 Task: Look for properties that are listed on Redfin for less than 30 days.
Action: Mouse moved to (613, 261)
Screenshot: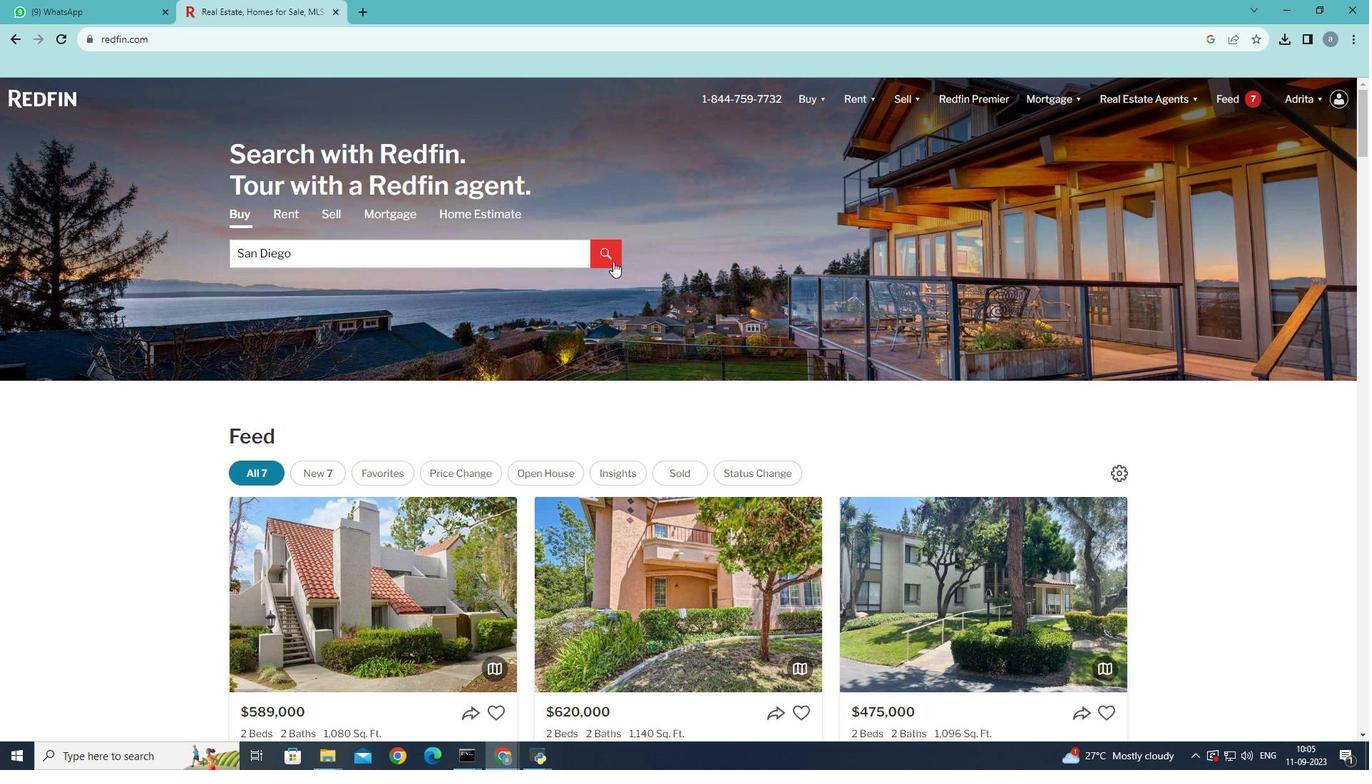 
Action: Mouse pressed left at (613, 261)
Screenshot: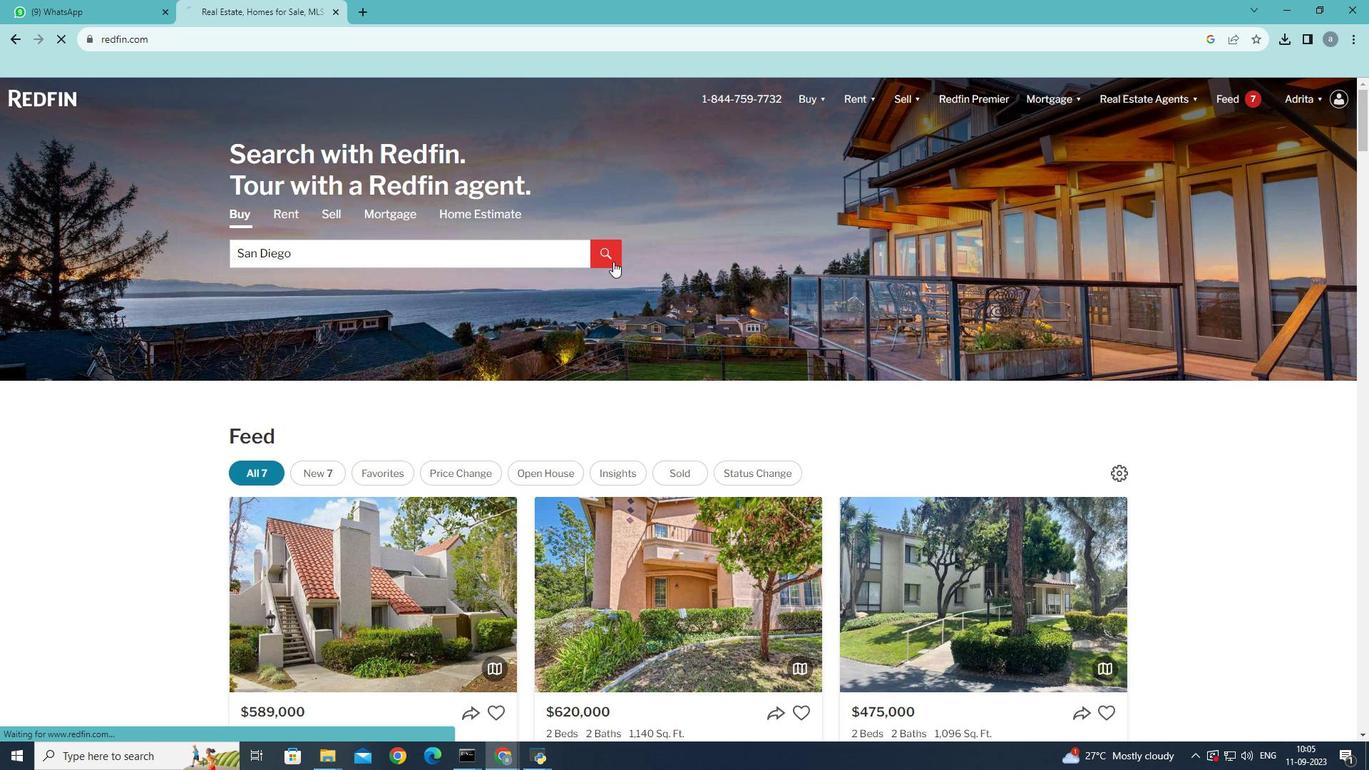 
Action: Mouse moved to (1226, 189)
Screenshot: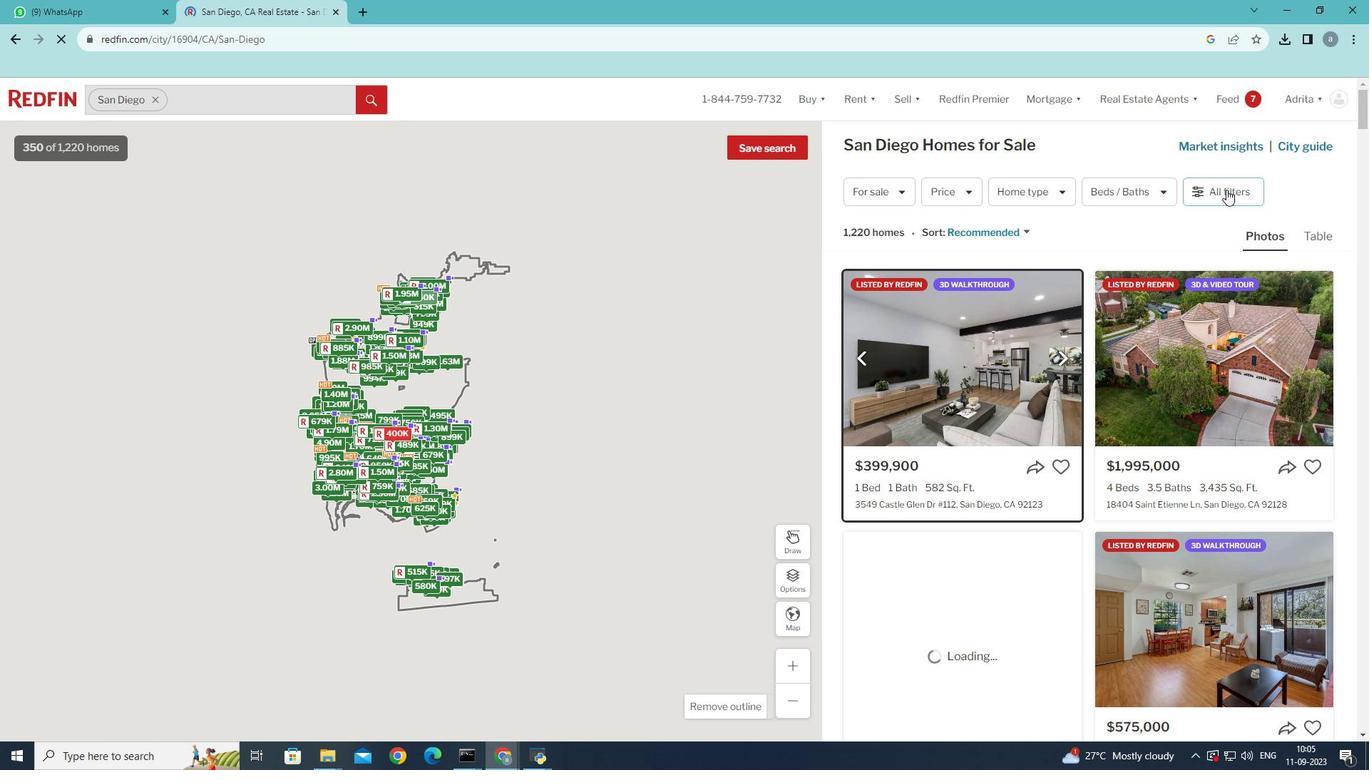 
Action: Mouse pressed left at (1226, 189)
Screenshot: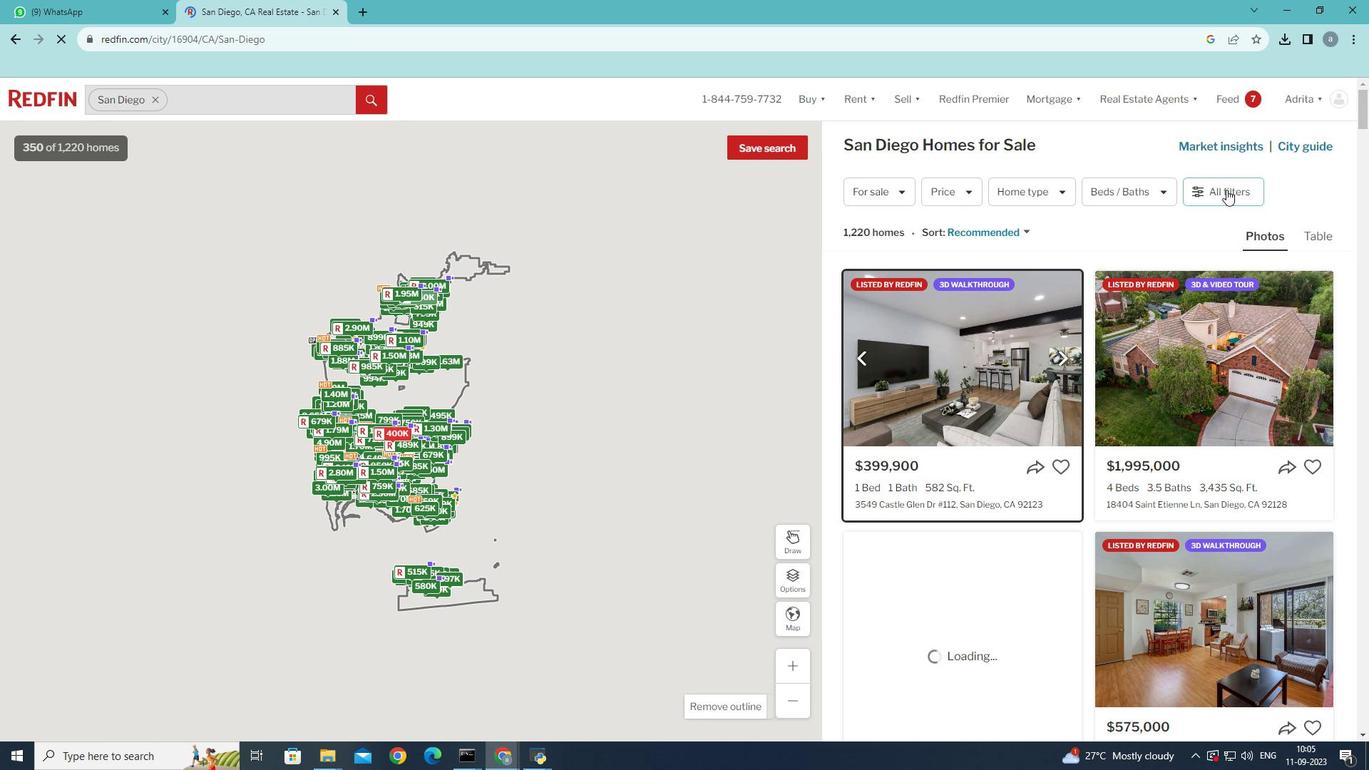 
Action: Mouse pressed left at (1226, 189)
Screenshot: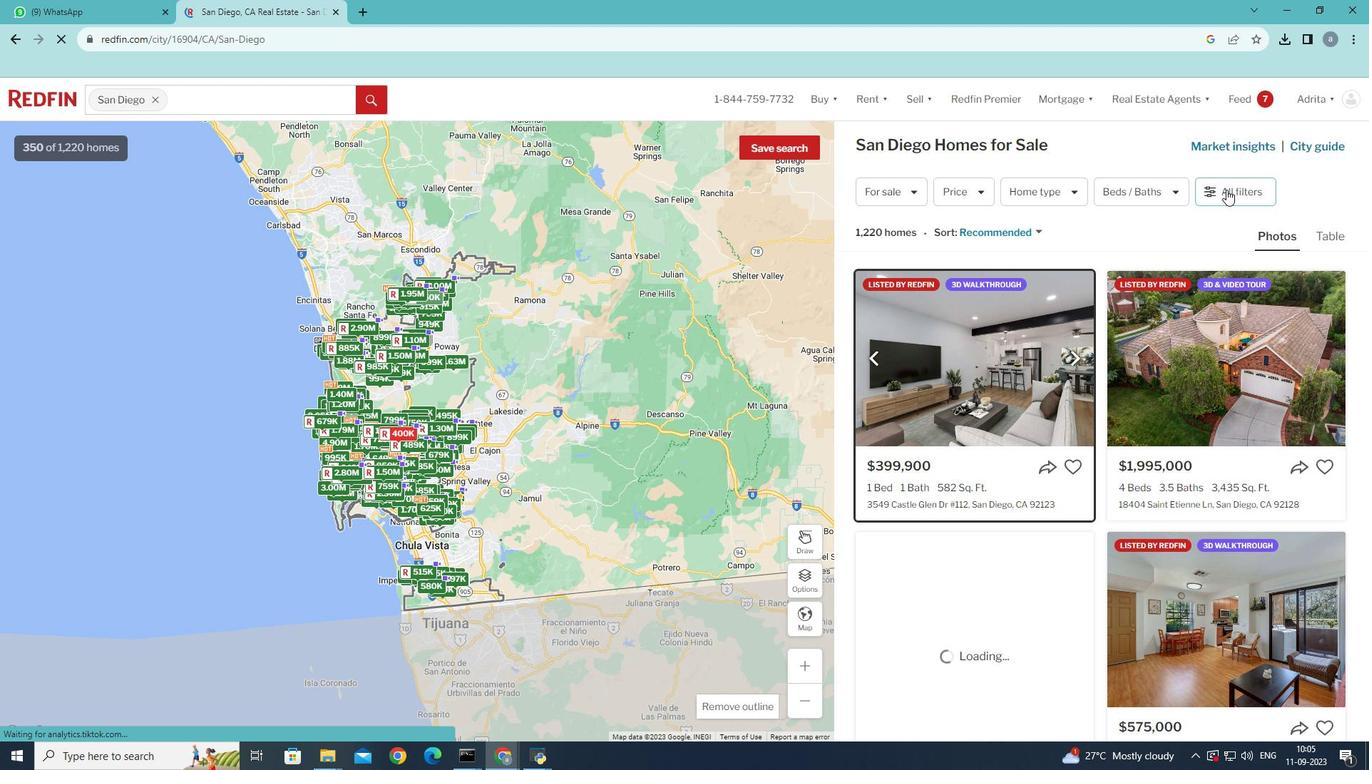 
Action: Mouse moved to (996, 142)
Screenshot: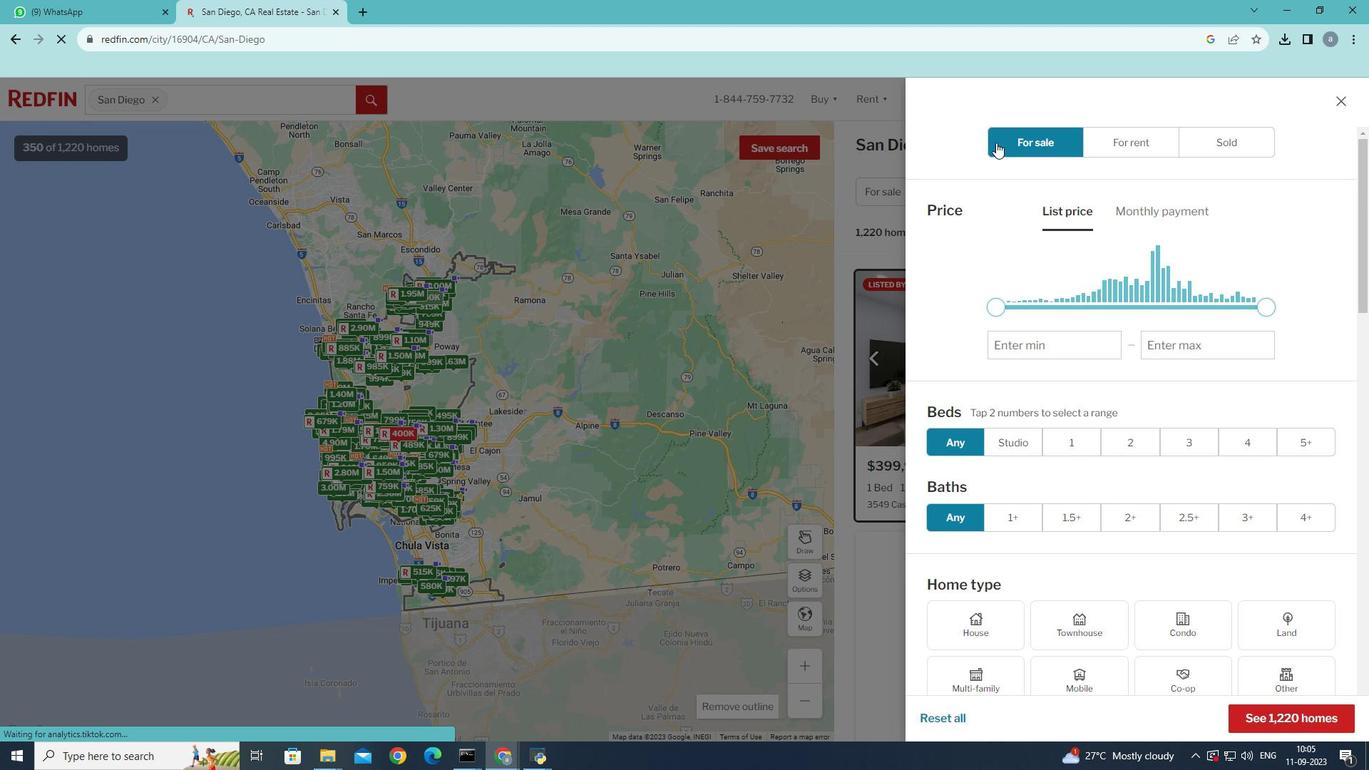 
Action: Mouse pressed left at (996, 142)
Screenshot: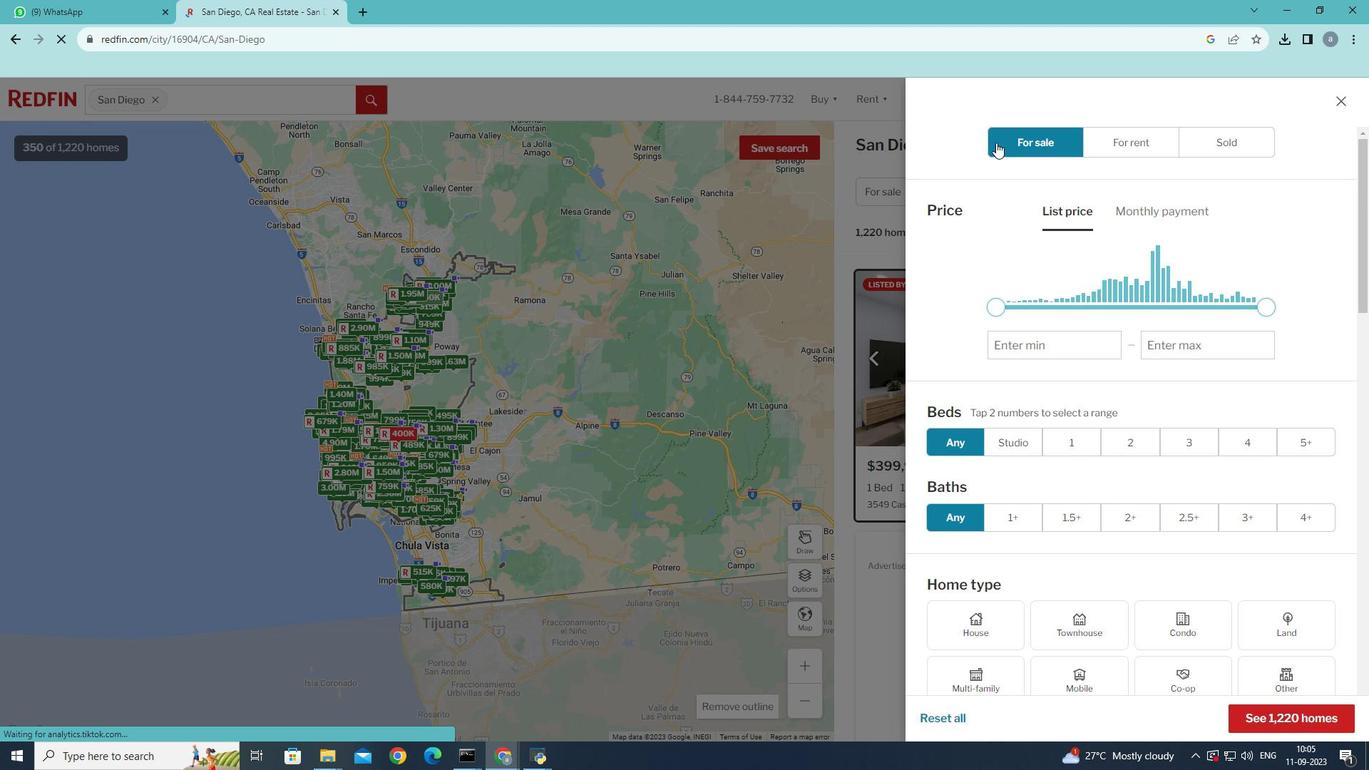 
Action: Mouse moved to (1113, 450)
Screenshot: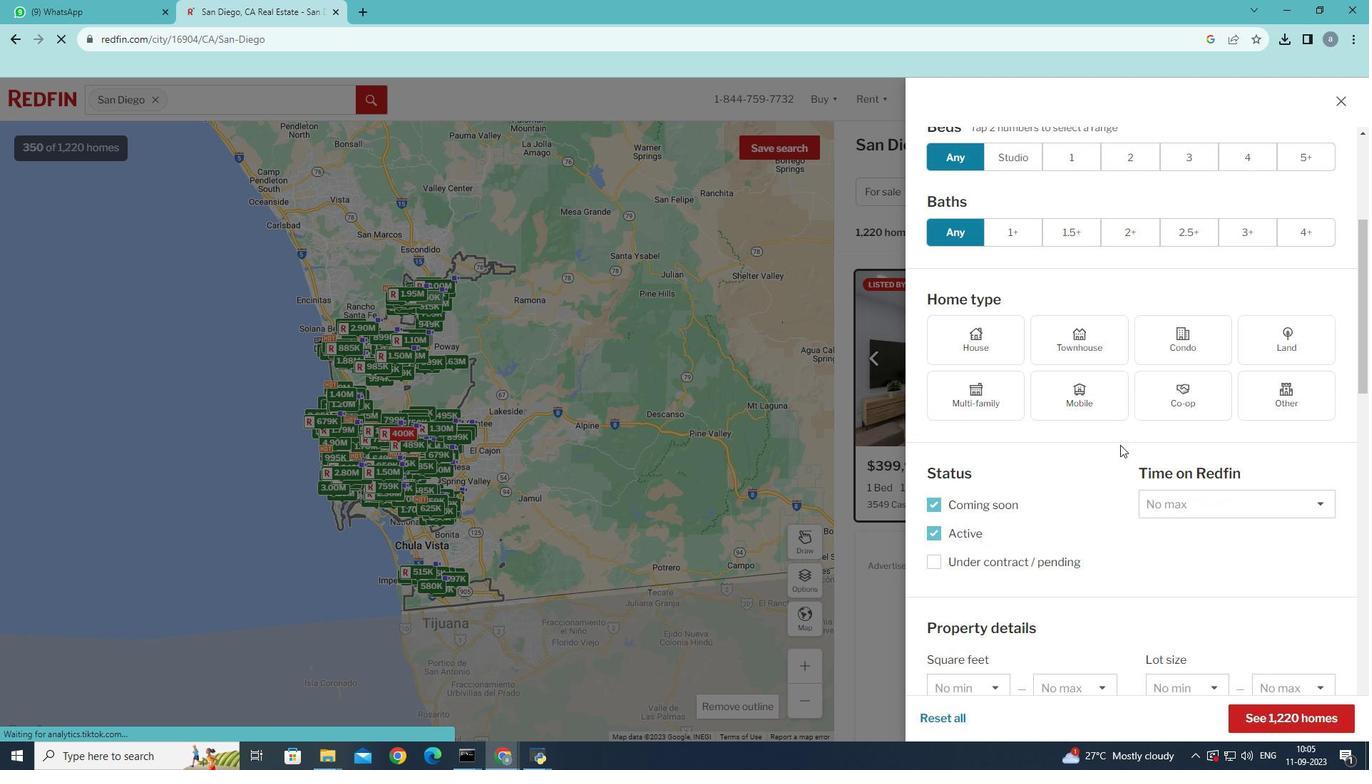
Action: Mouse scrolled (1113, 449) with delta (0, 0)
Screenshot: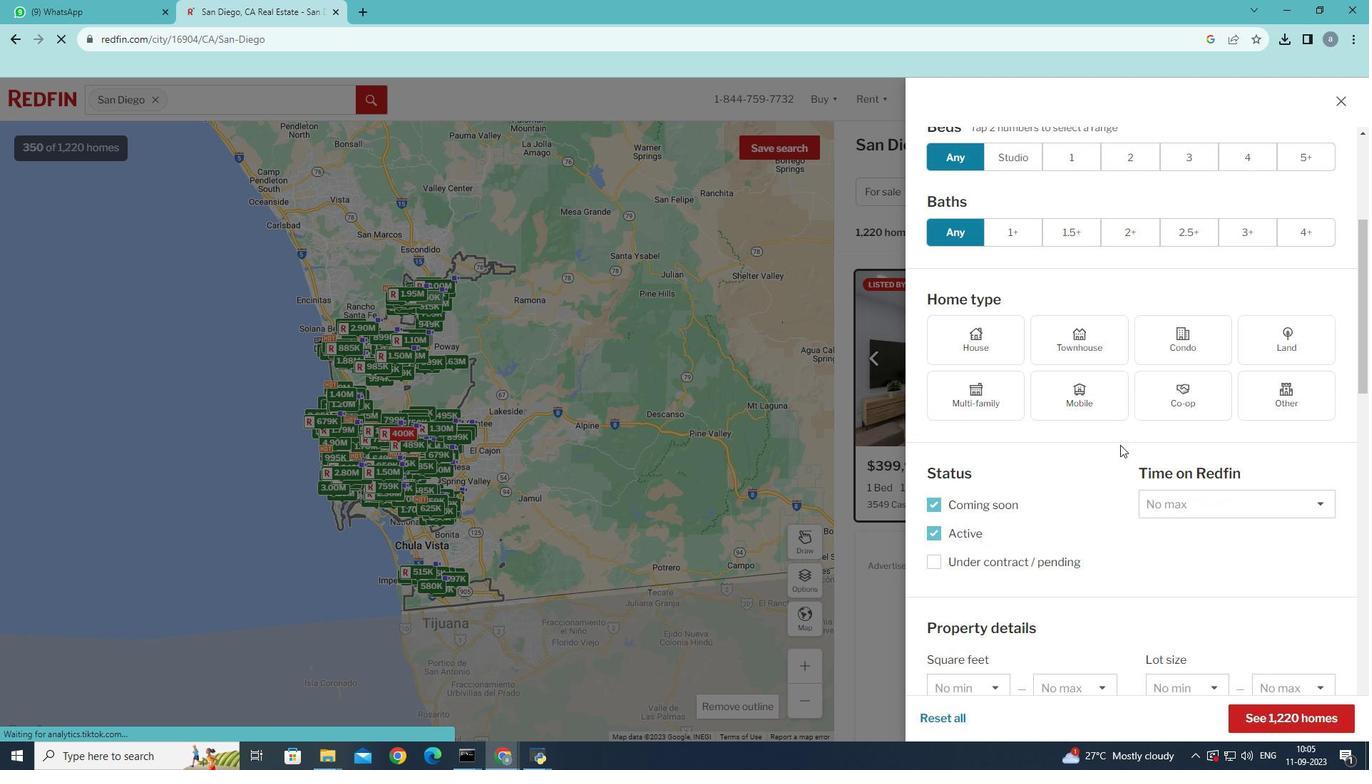 
Action: Mouse moved to (1114, 449)
Screenshot: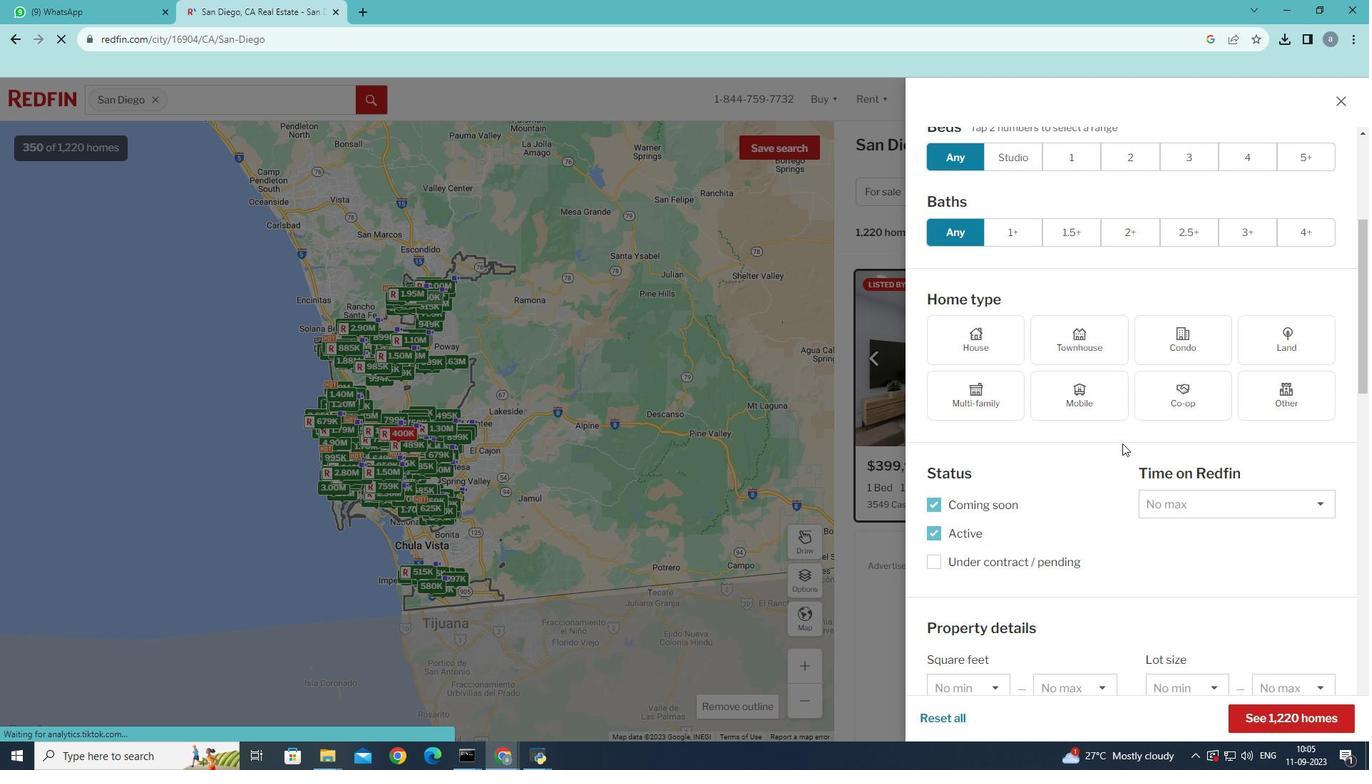 
Action: Mouse scrolled (1114, 448) with delta (0, 0)
Screenshot: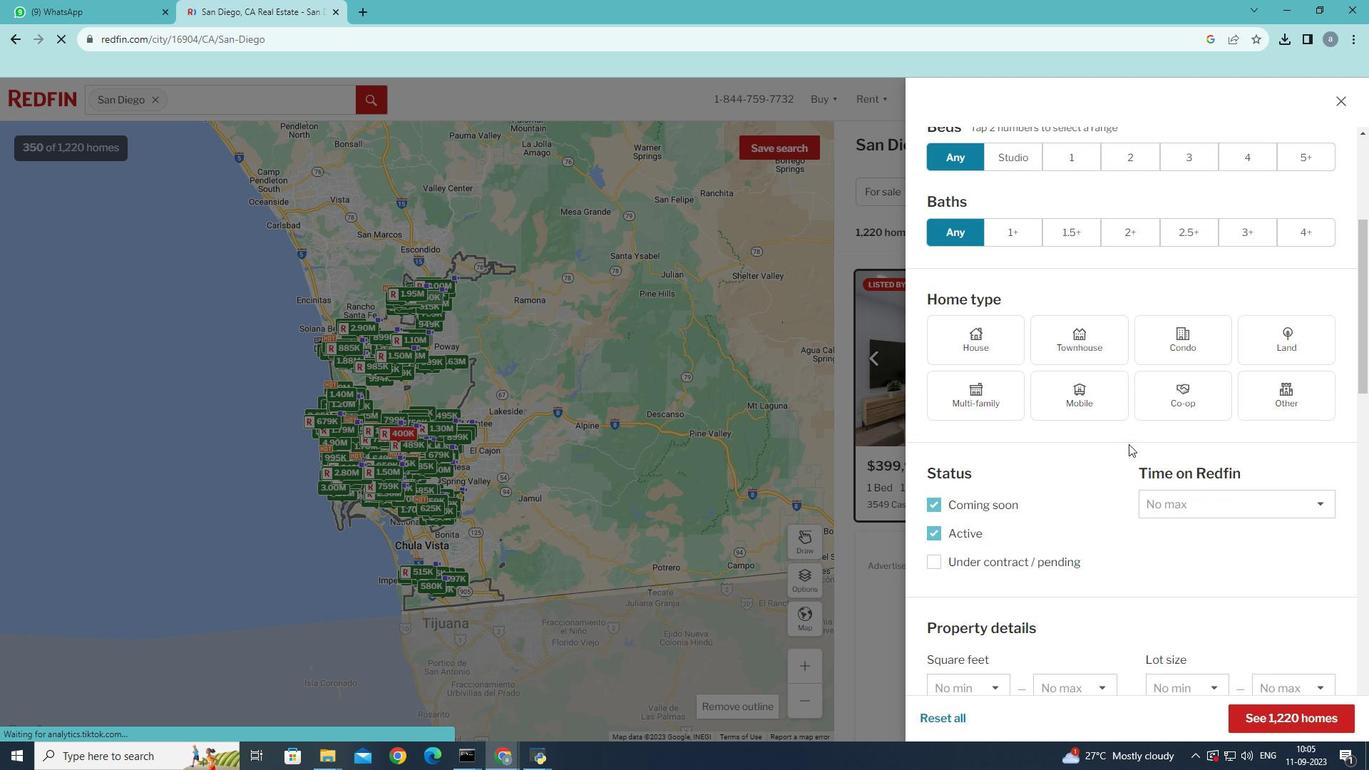 
Action: Mouse moved to (1116, 447)
Screenshot: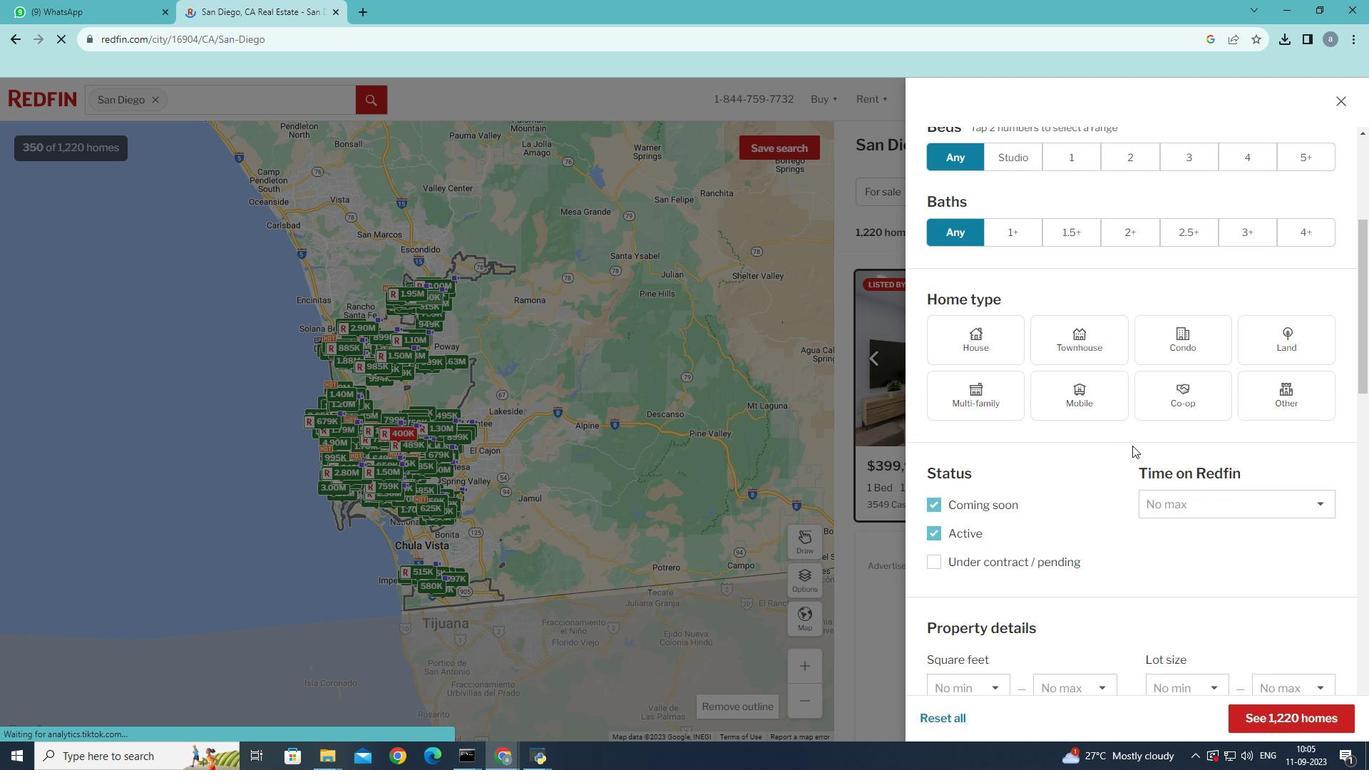 
Action: Mouse scrolled (1116, 447) with delta (0, 0)
Screenshot: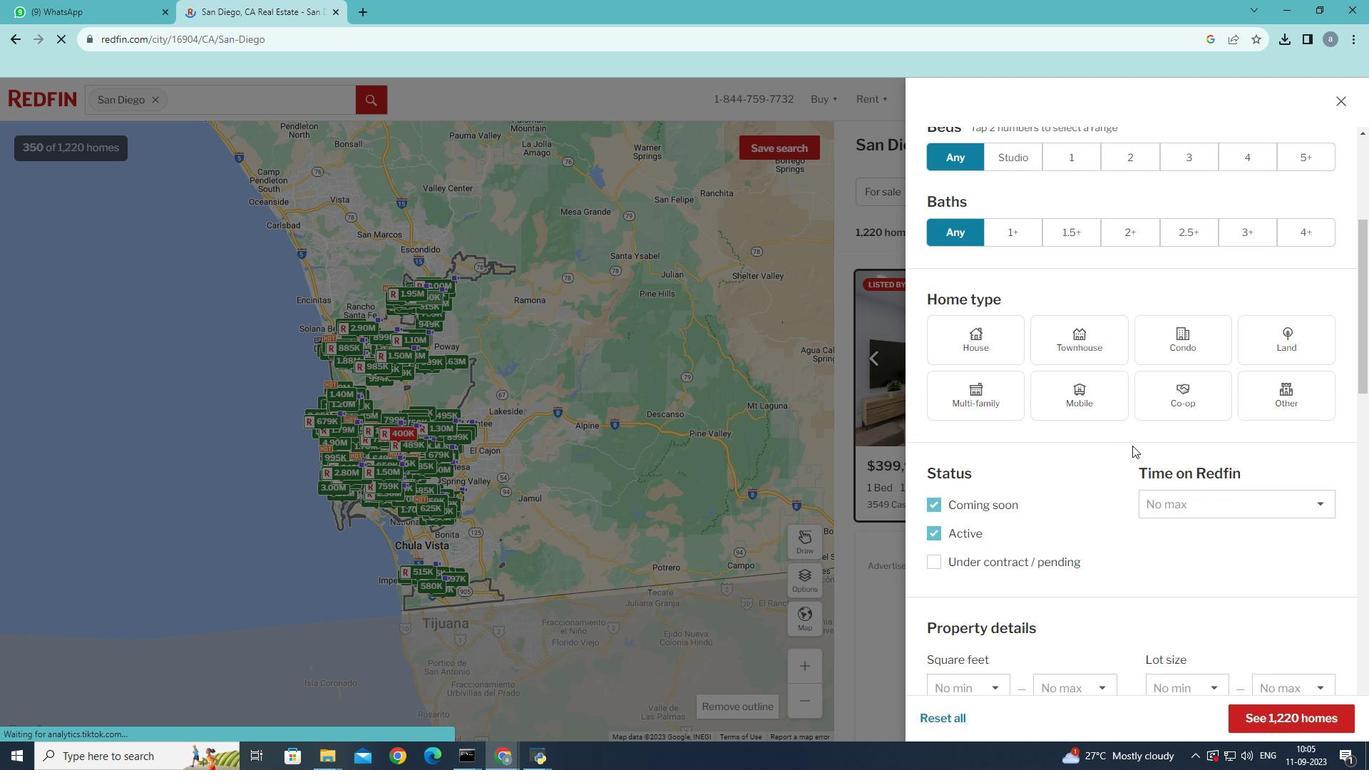
Action: Mouse moved to (1116, 447)
Screenshot: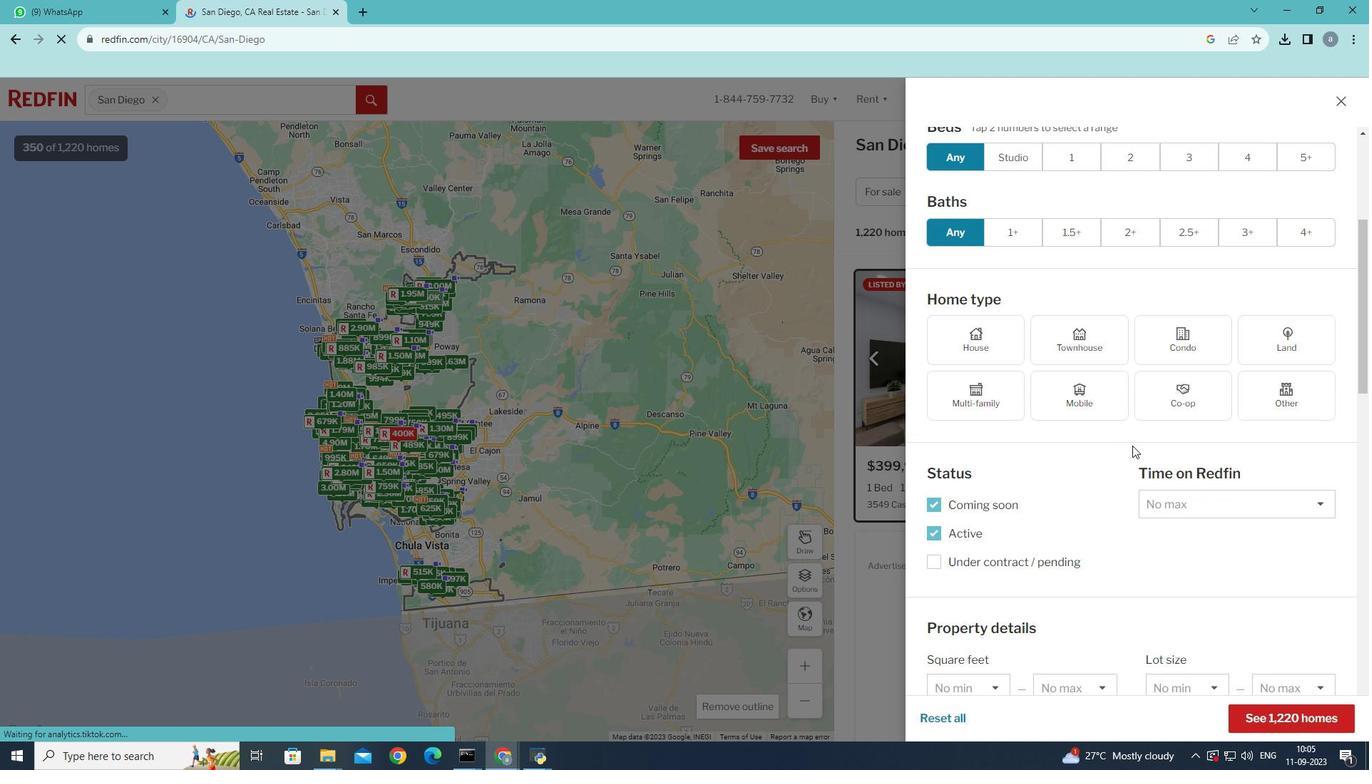 
Action: Mouse scrolled (1116, 446) with delta (0, 0)
Screenshot: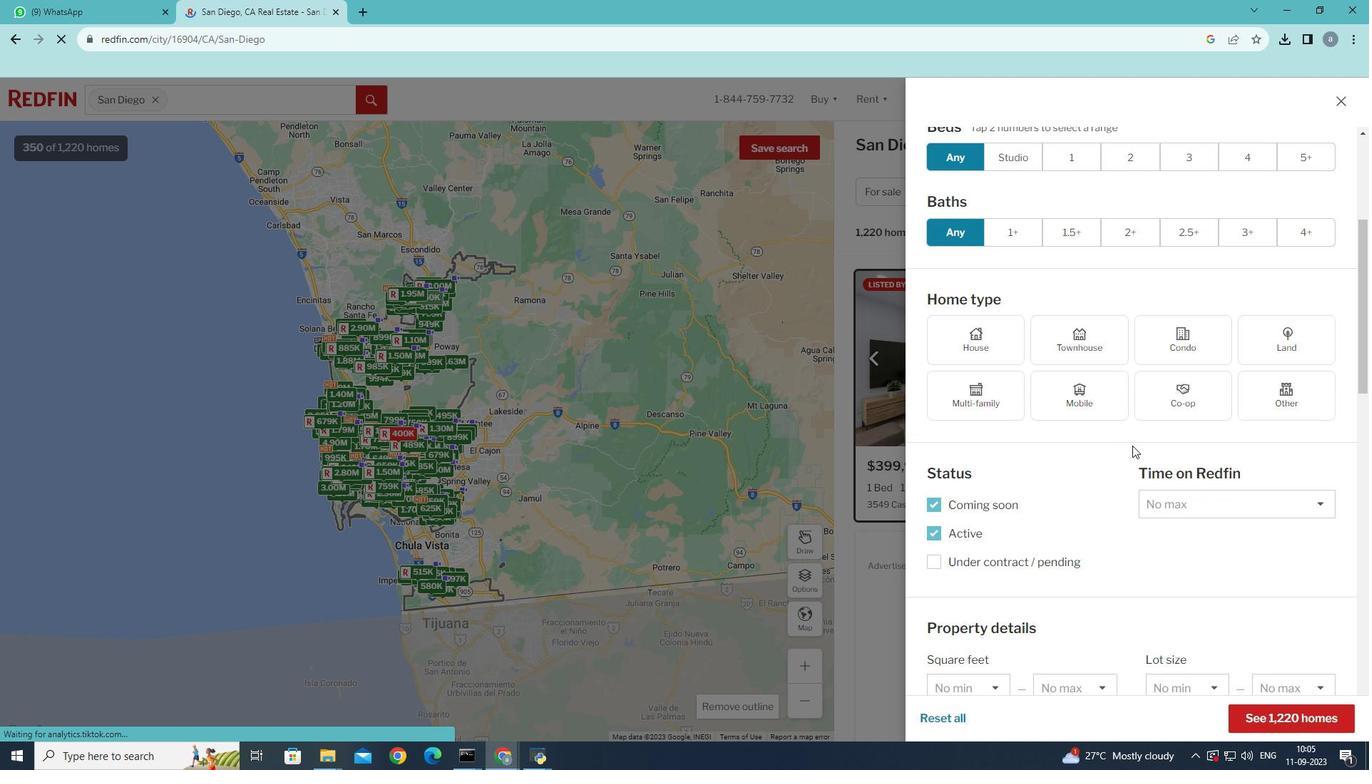 
Action: Mouse moved to (1135, 446)
Screenshot: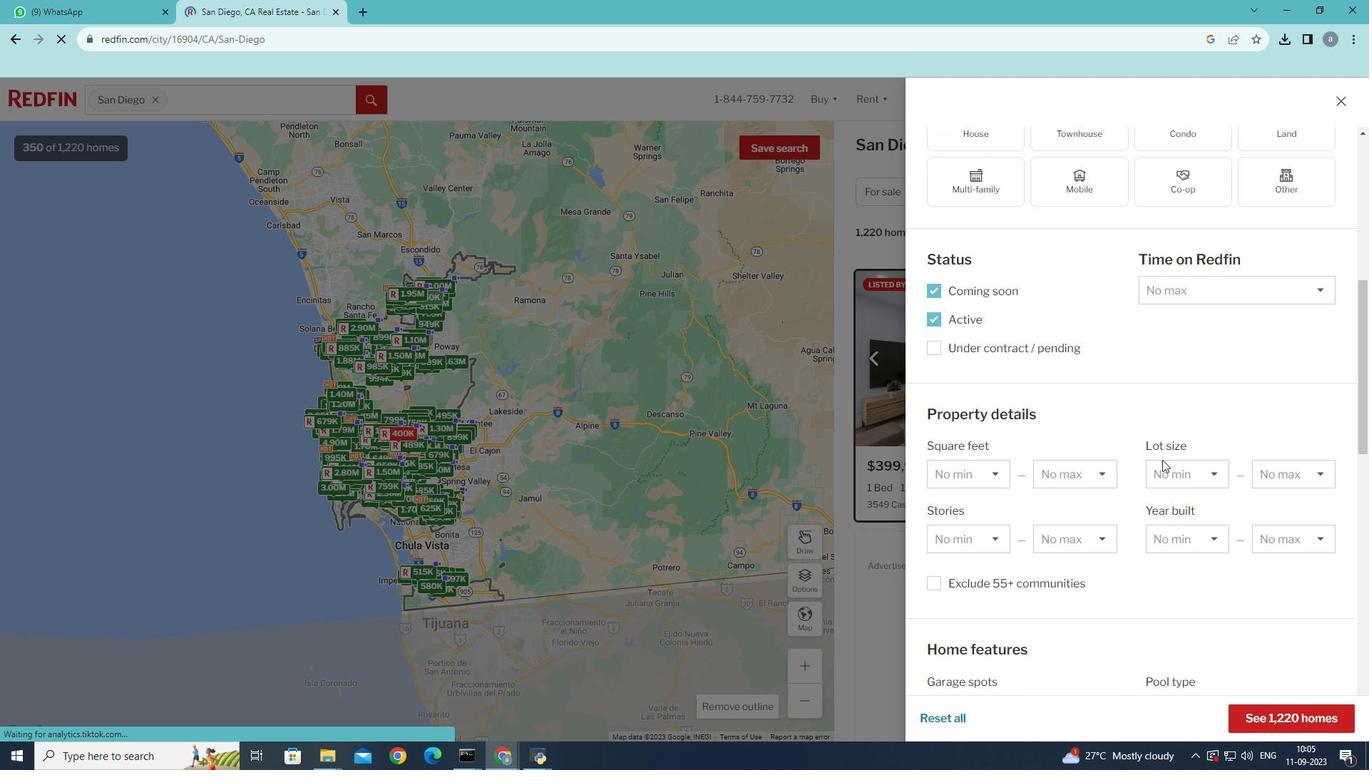 
Action: Mouse scrolled (1135, 445) with delta (0, 0)
Screenshot: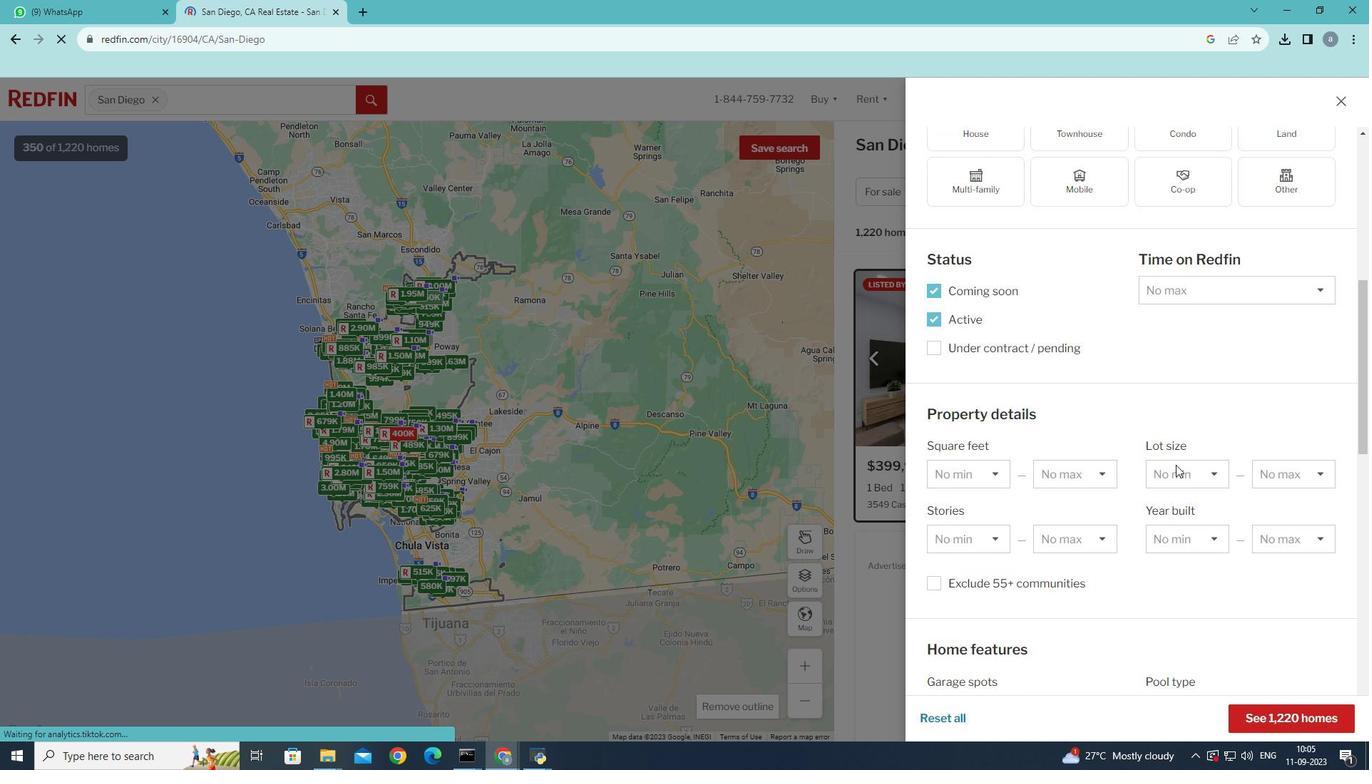 
Action: Mouse scrolled (1135, 445) with delta (0, 0)
Screenshot: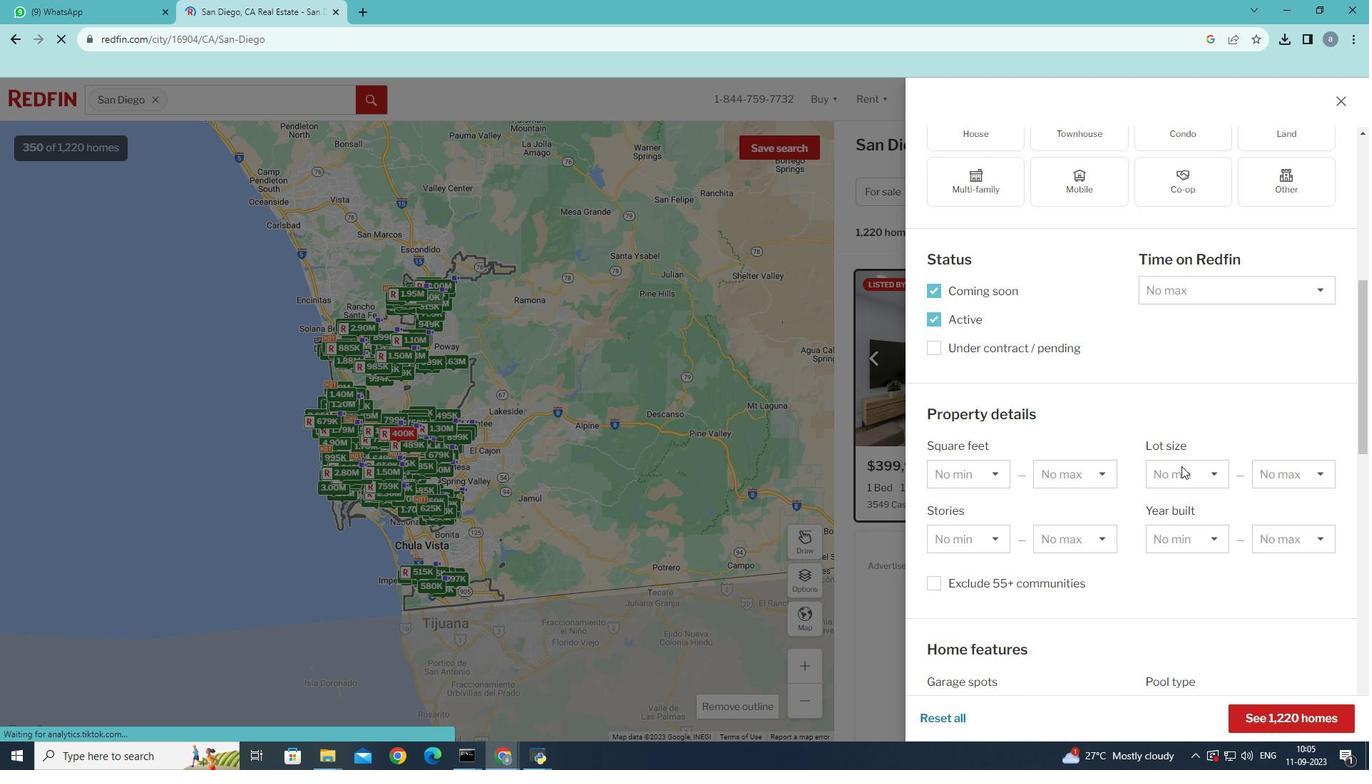 
Action: Mouse scrolled (1135, 445) with delta (0, 0)
Screenshot: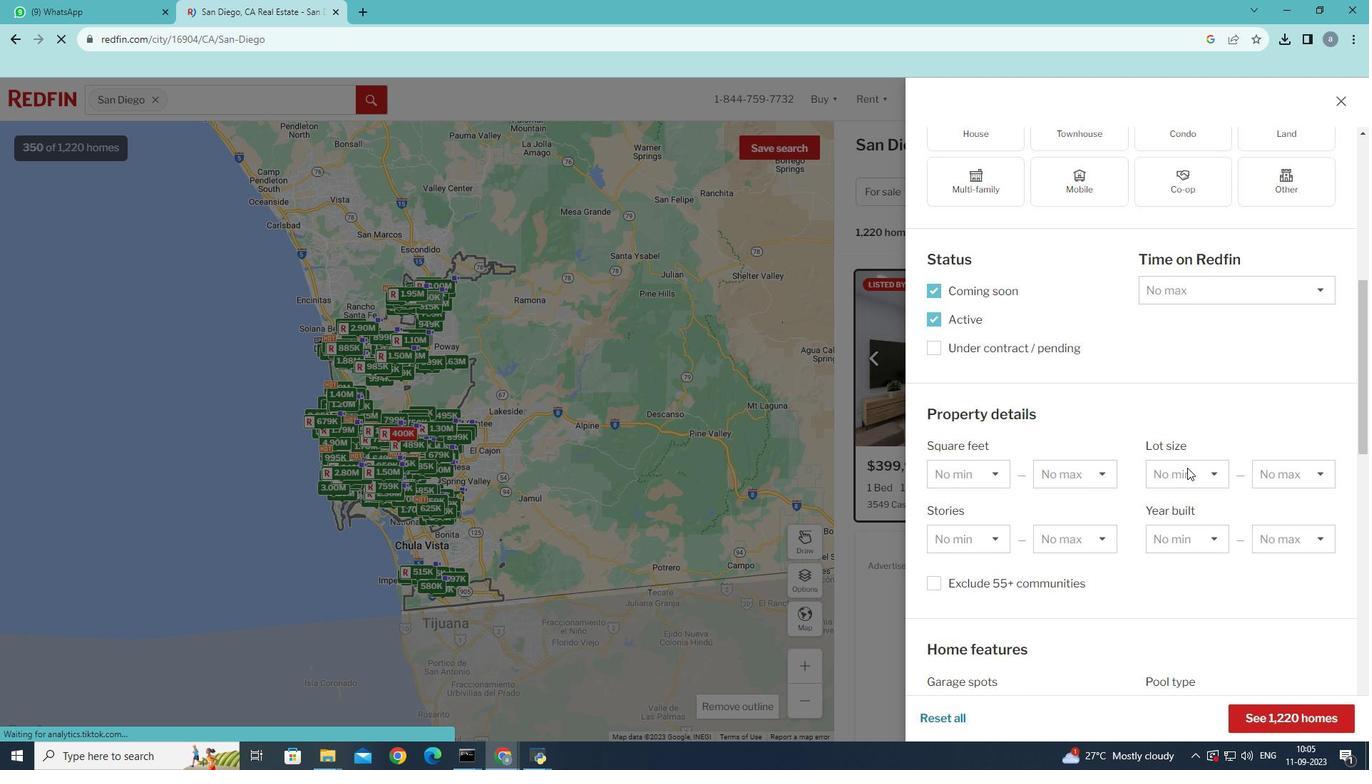 
Action: Mouse moved to (1317, 288)
Screenshot: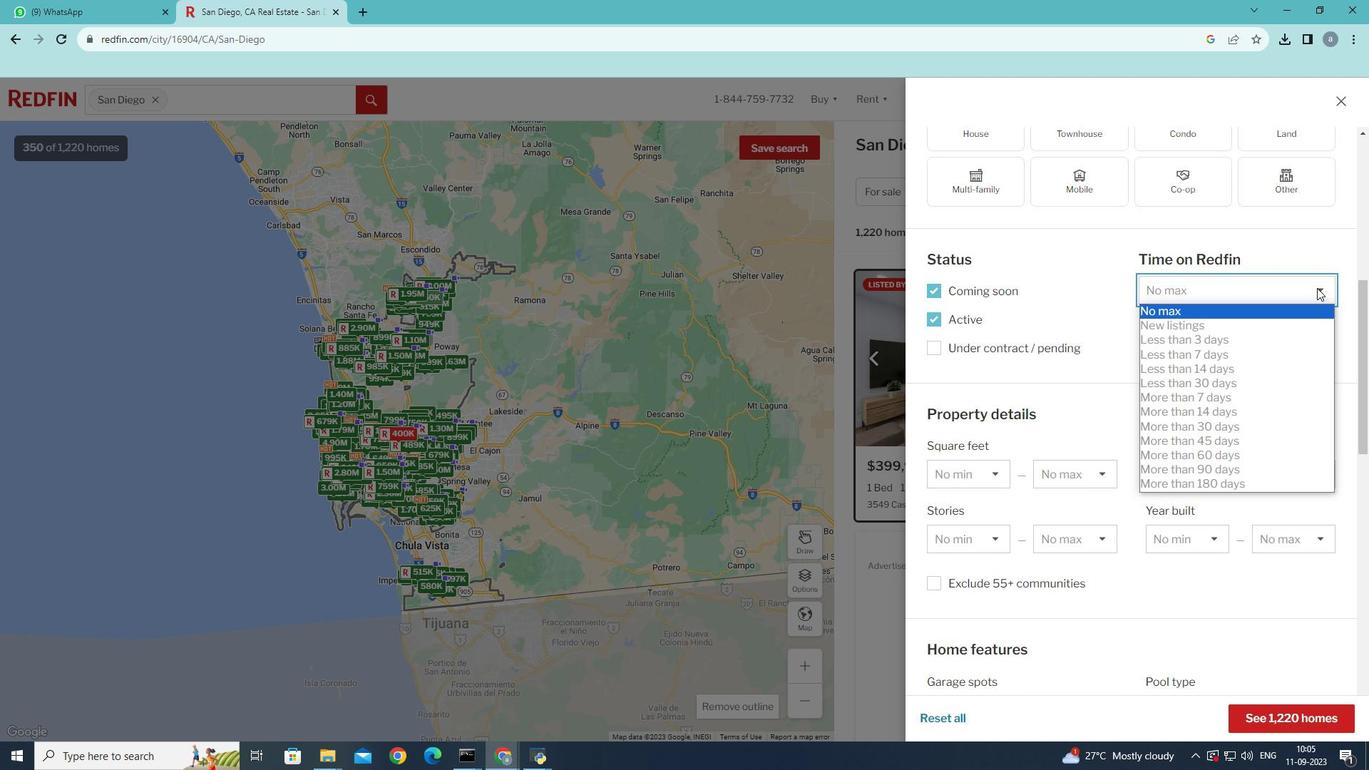 
Action: Mouse pressed left at (1317, 288)
Screenshot: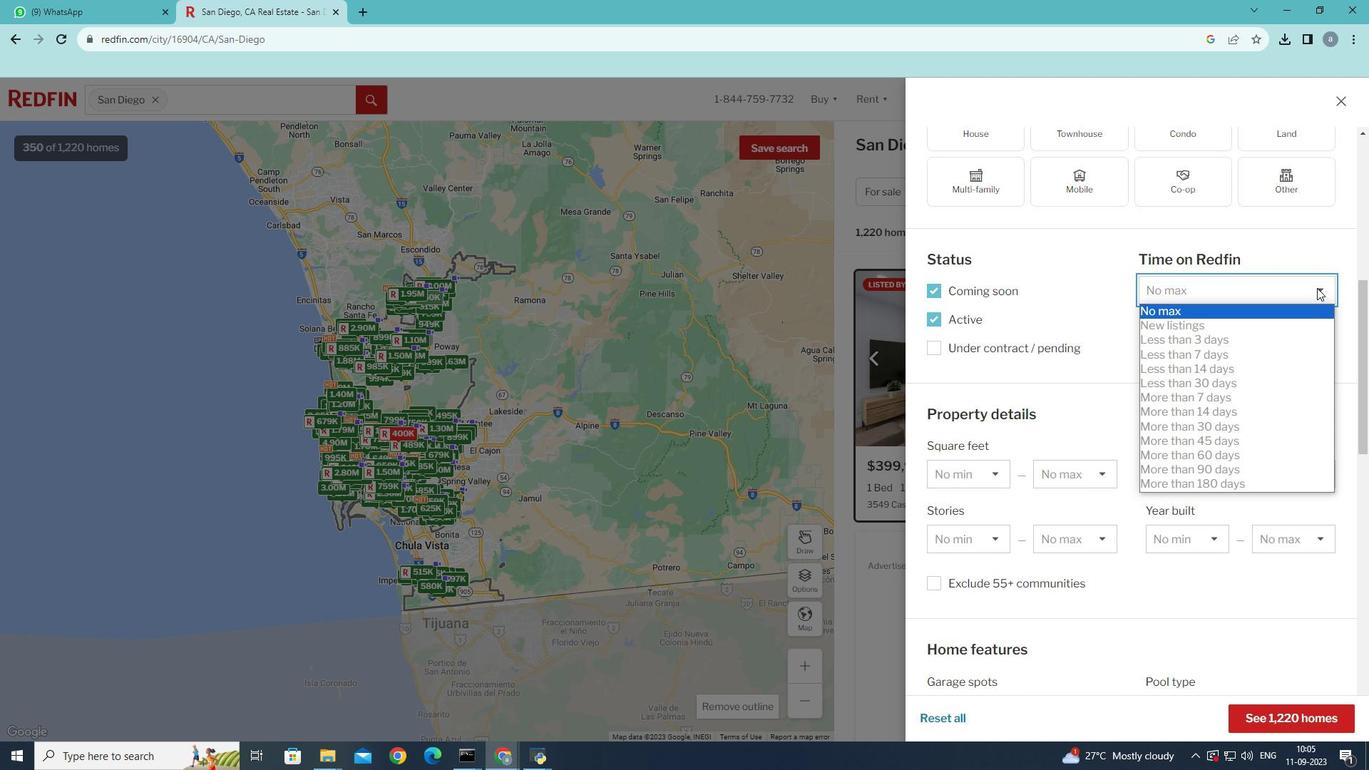 
Action: Mouse moved to (1262, 379)
Screenshot: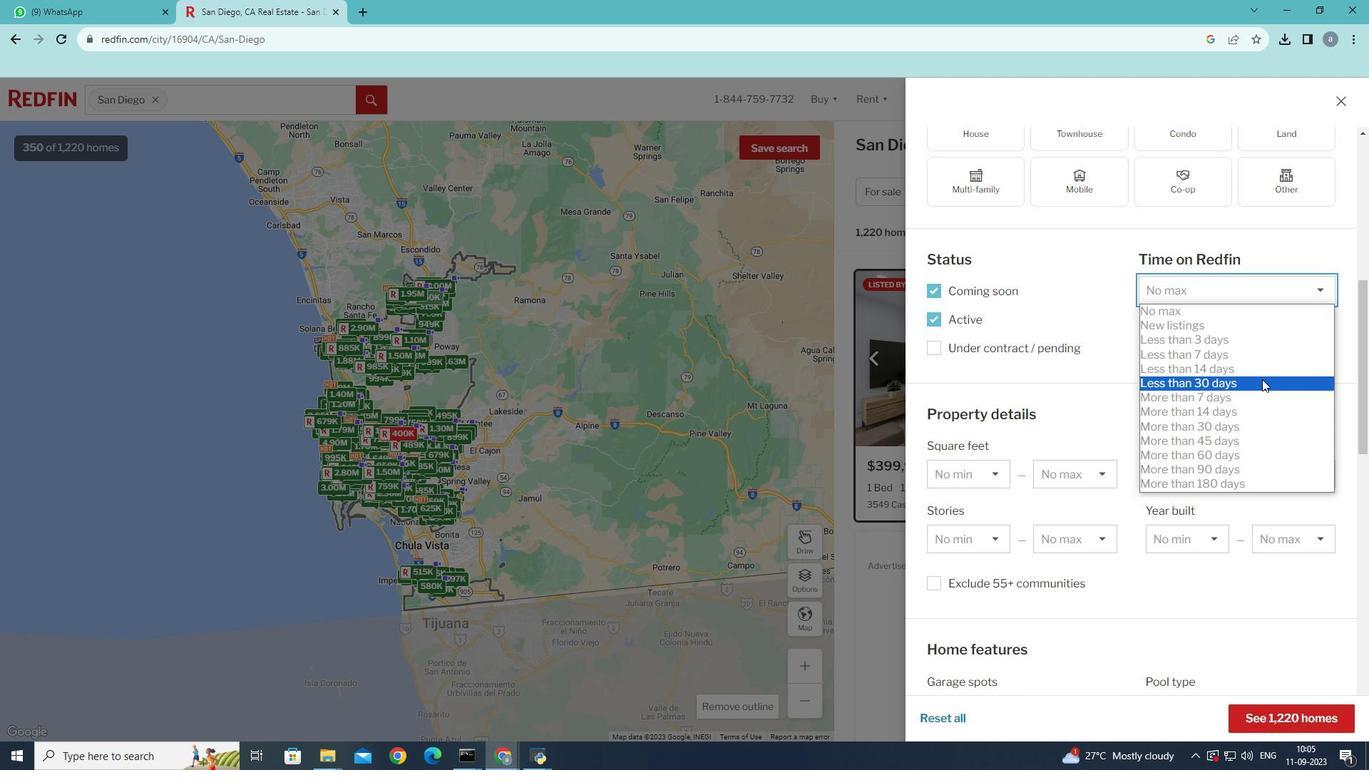 
Action: Mouse pressed left at (1262, 379)
Screenshot: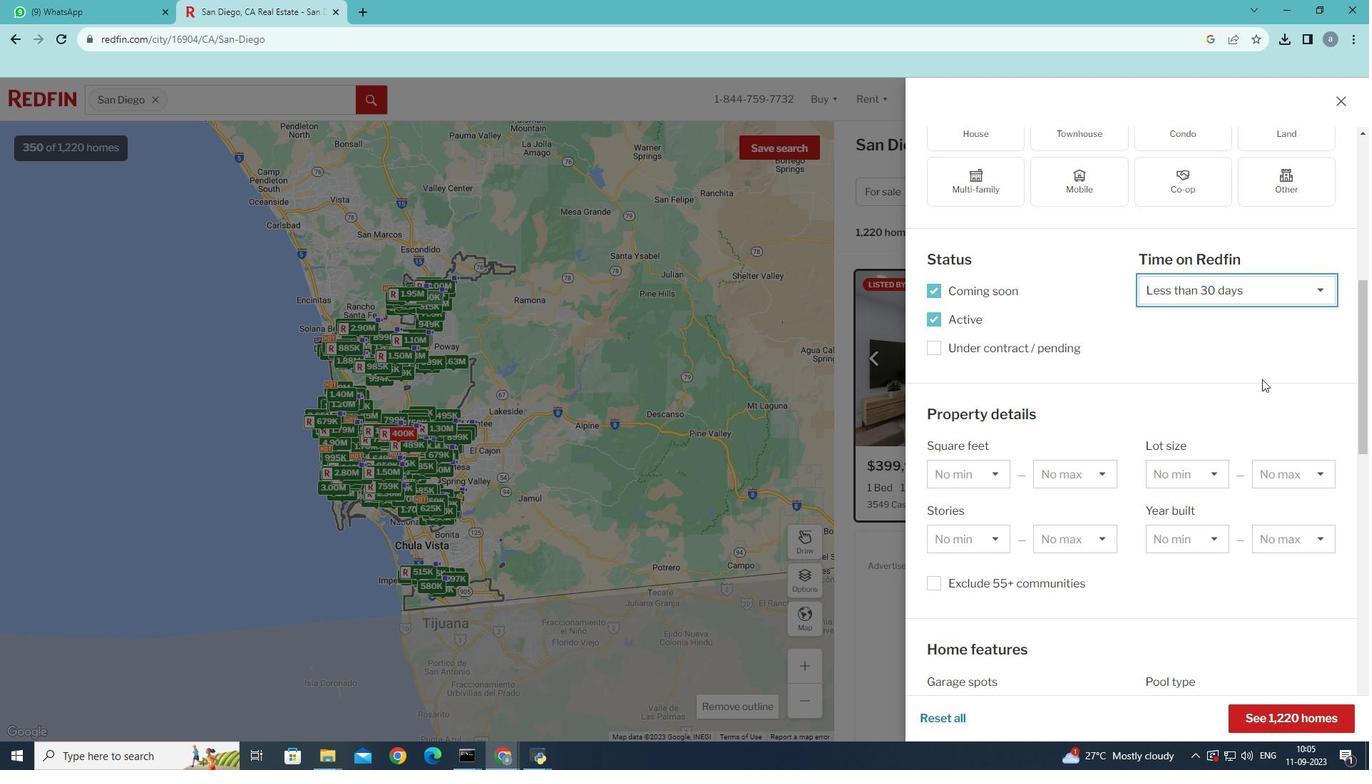 
Action: Mouse moved to (1278, 715)
Screenshot: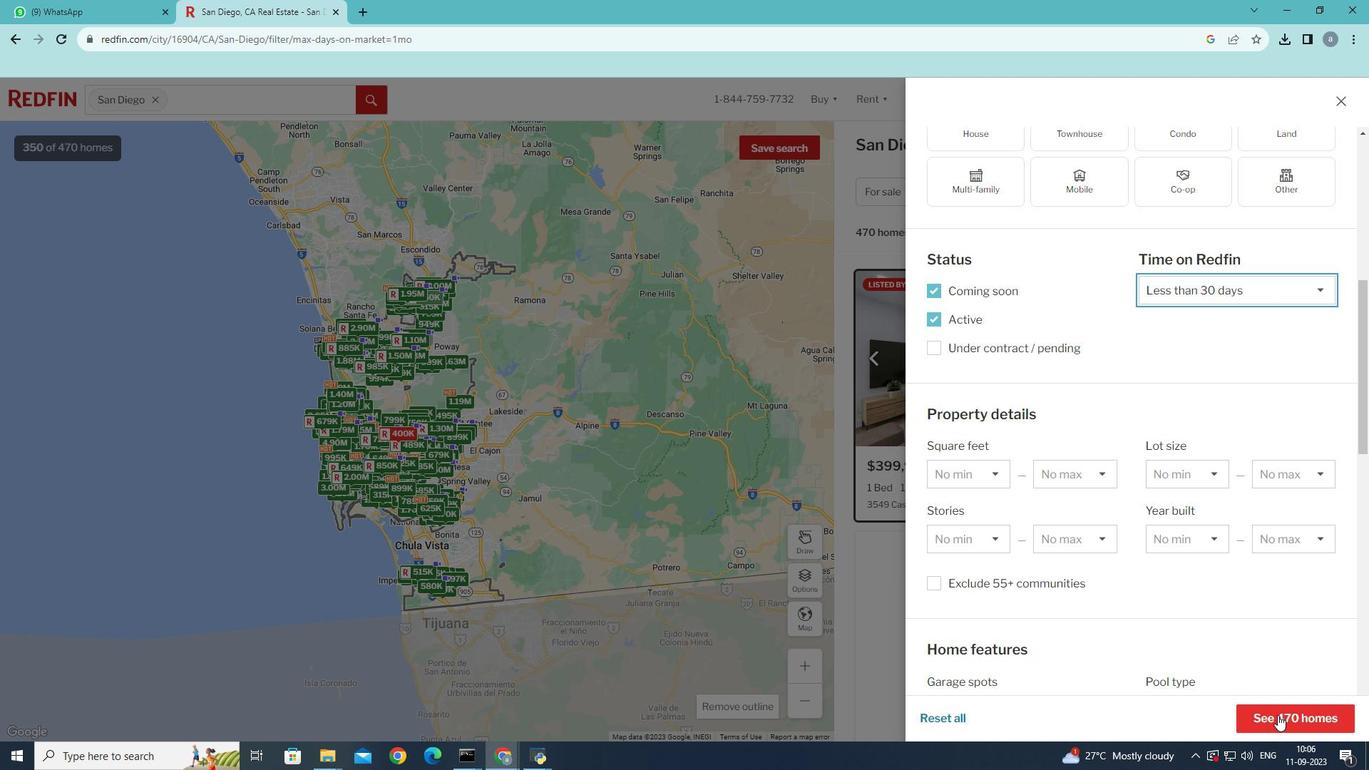 
Action: Mouse pressed left at (1278, 715)
Screenshot: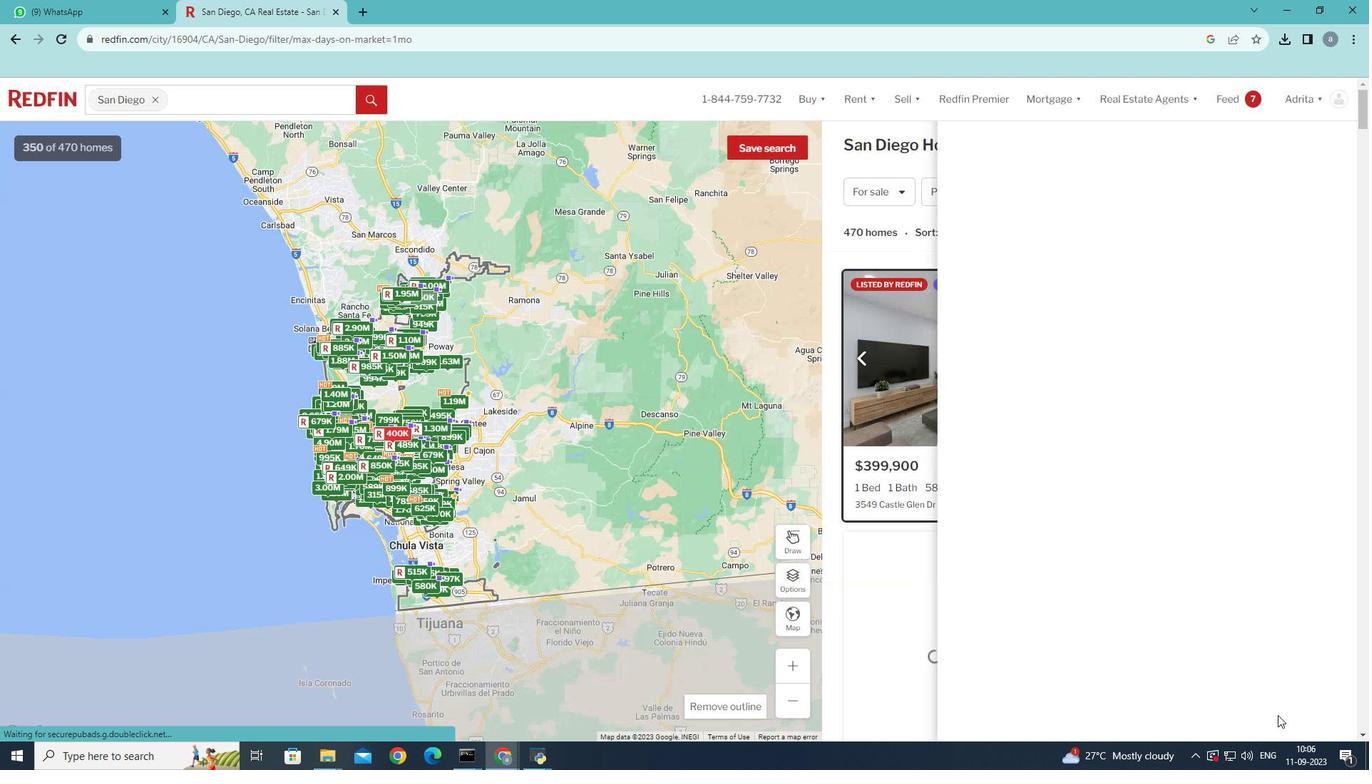 
